 Task: Insert link (www.facebook.com) in text: visit our website.
Action: Mouse moved to (733, 359)
Screenshot: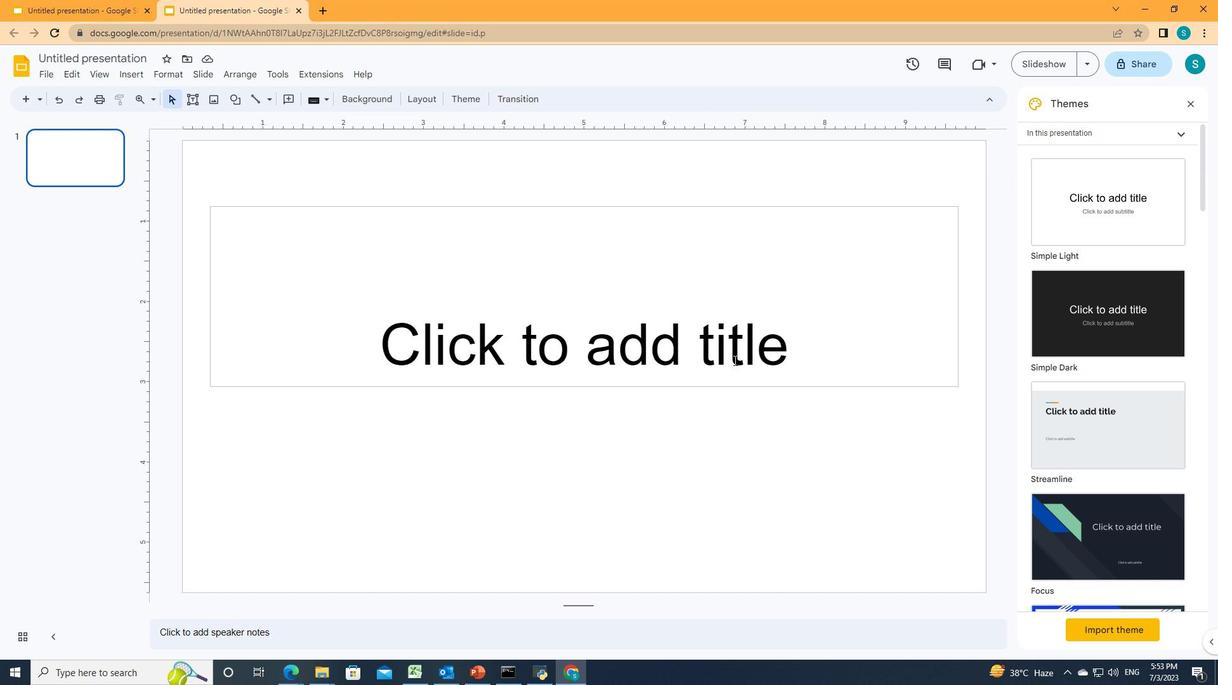 
Action: Mouse pressed left at (733, 359)
Screenshot: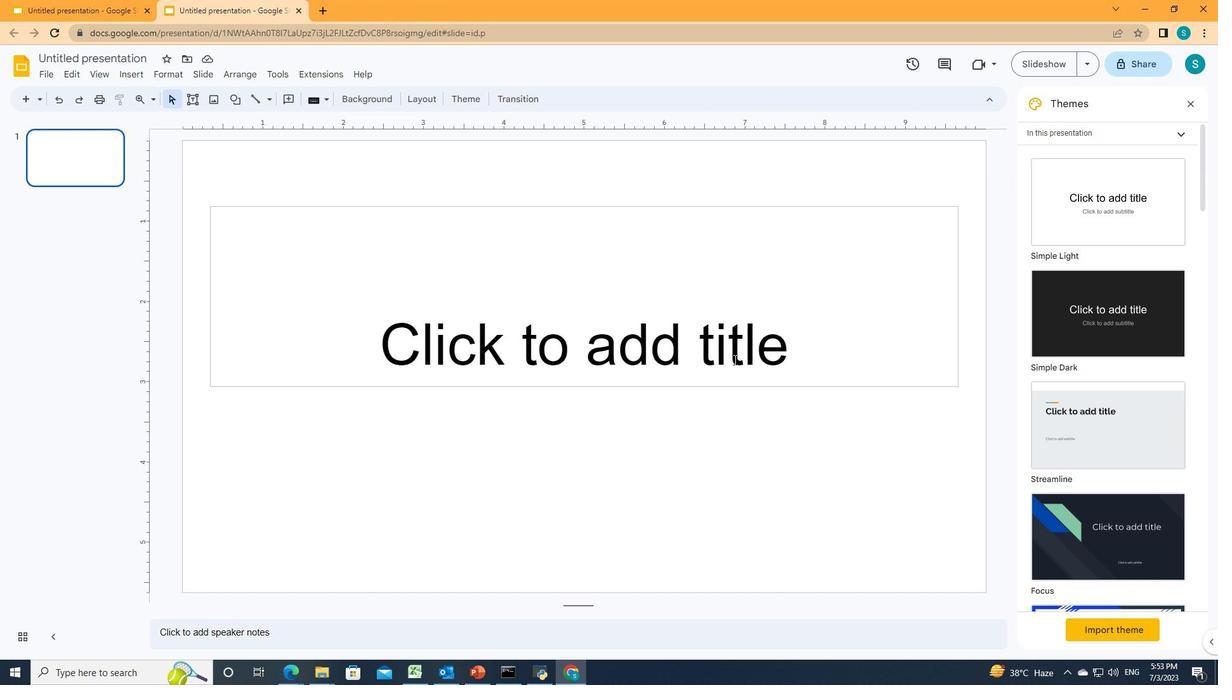 
Action: Mouse moved to (620, 98)
Screenshot: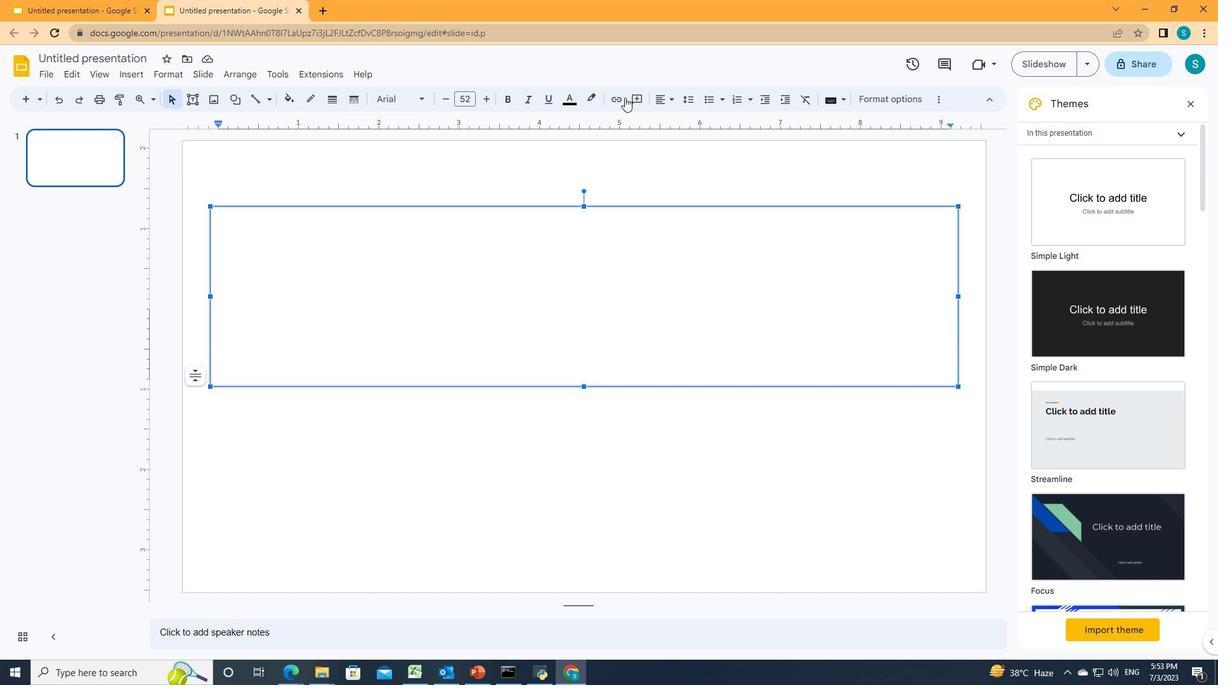 
Action: Mouse pressed left at (620, 98)
Screenshot: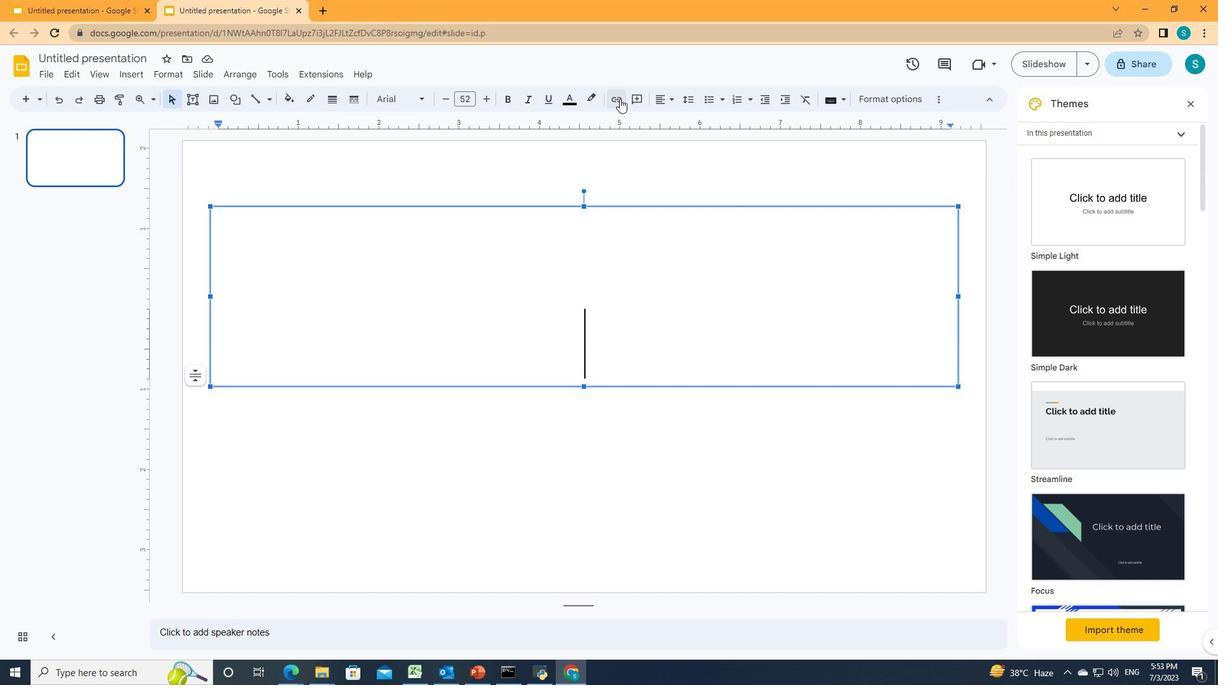 
Action: Mouse moved to (656, 383)
Screenshot: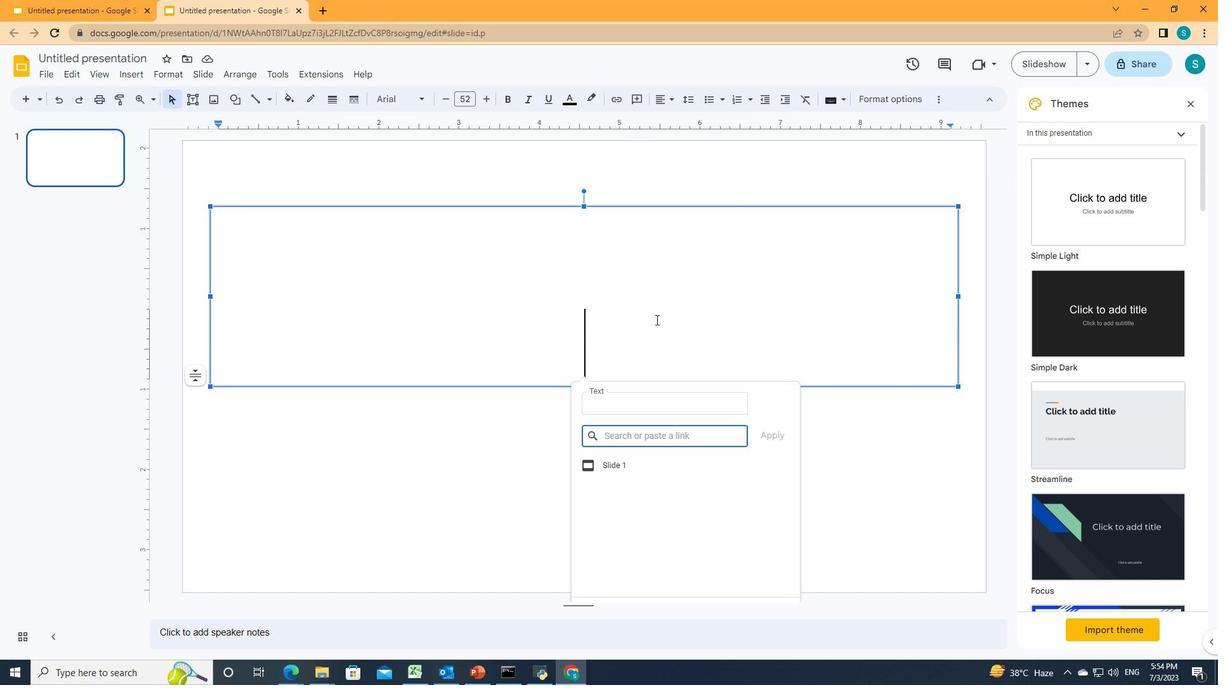 
Action: Key pressed www.facebook.com
Screenshot: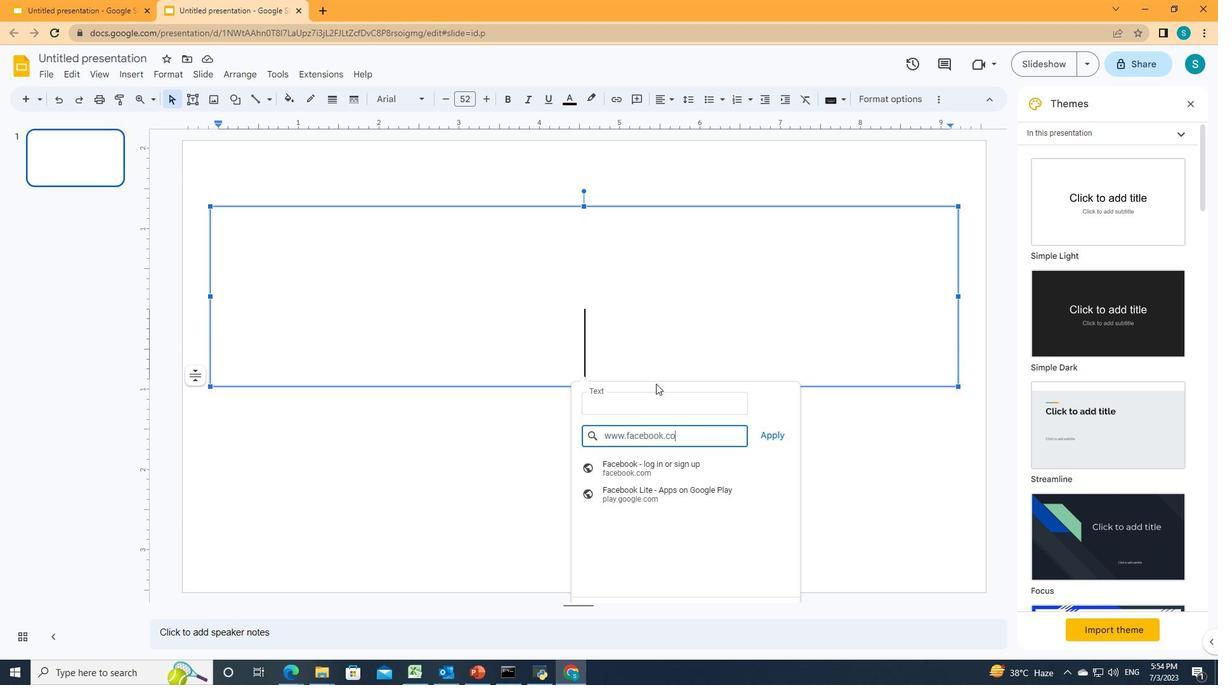 
Action: Mouse moved to (656, 399)
Screenshot: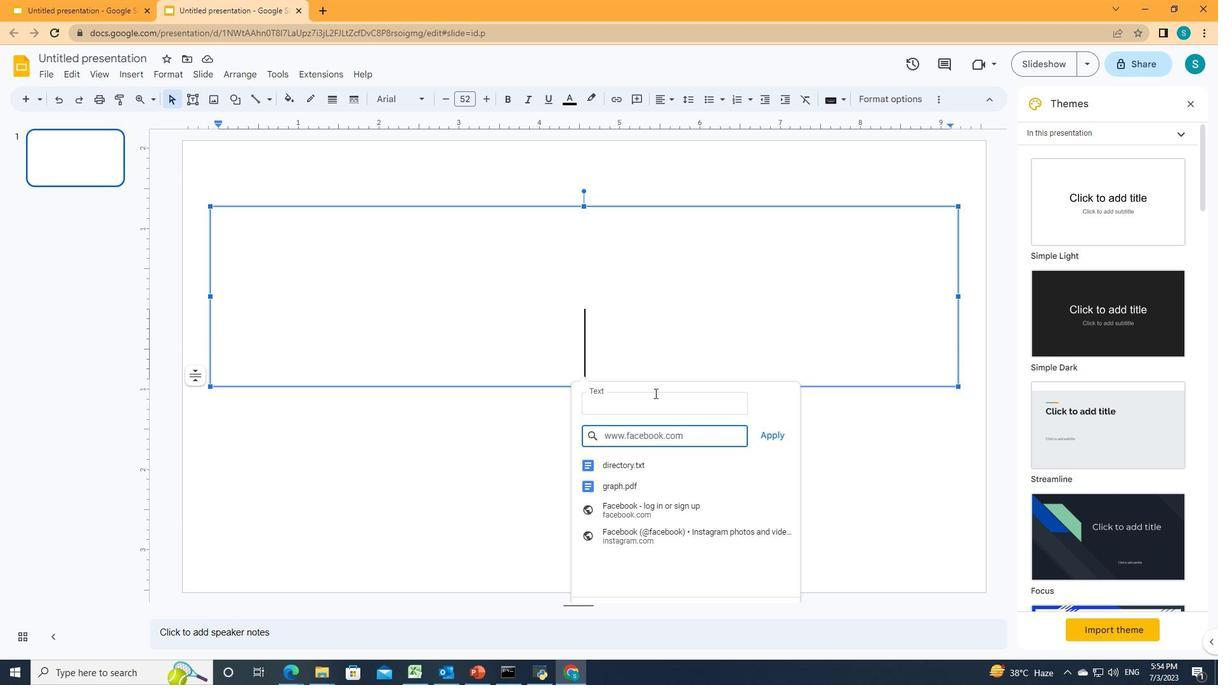 
Action: Mouse pressed left at (656, 399)
Screenshot: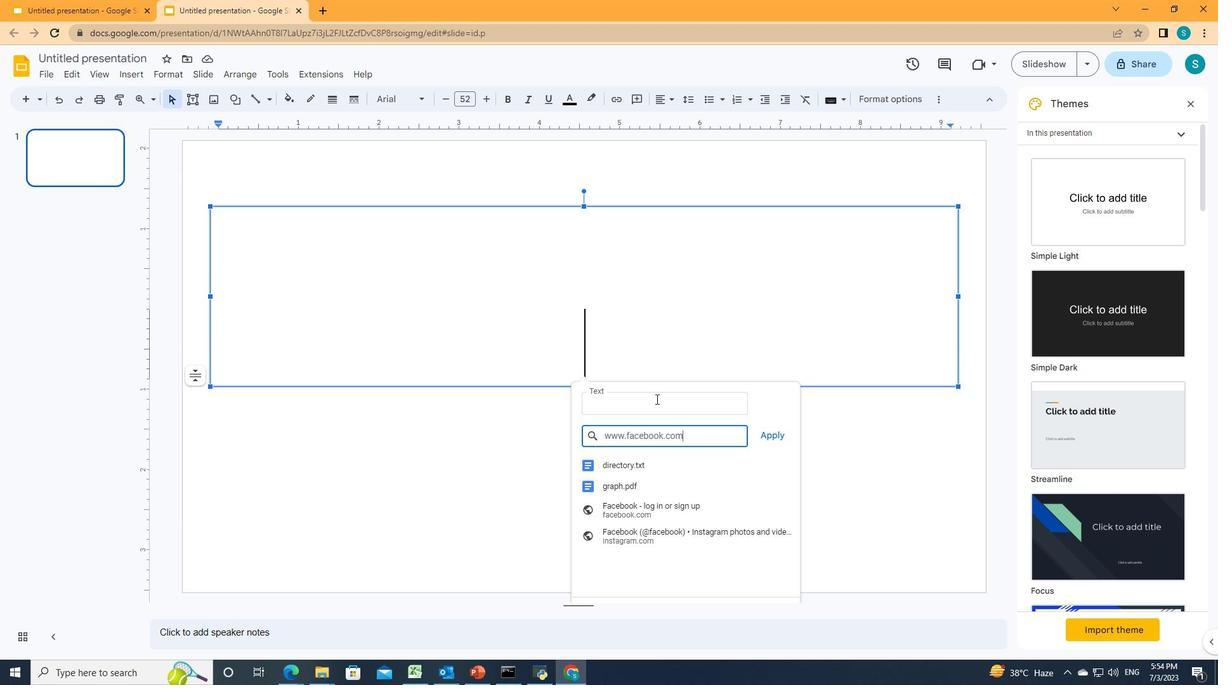 
Action: Key pressed visit<Key.space>our<Key.space>website
Screenshot: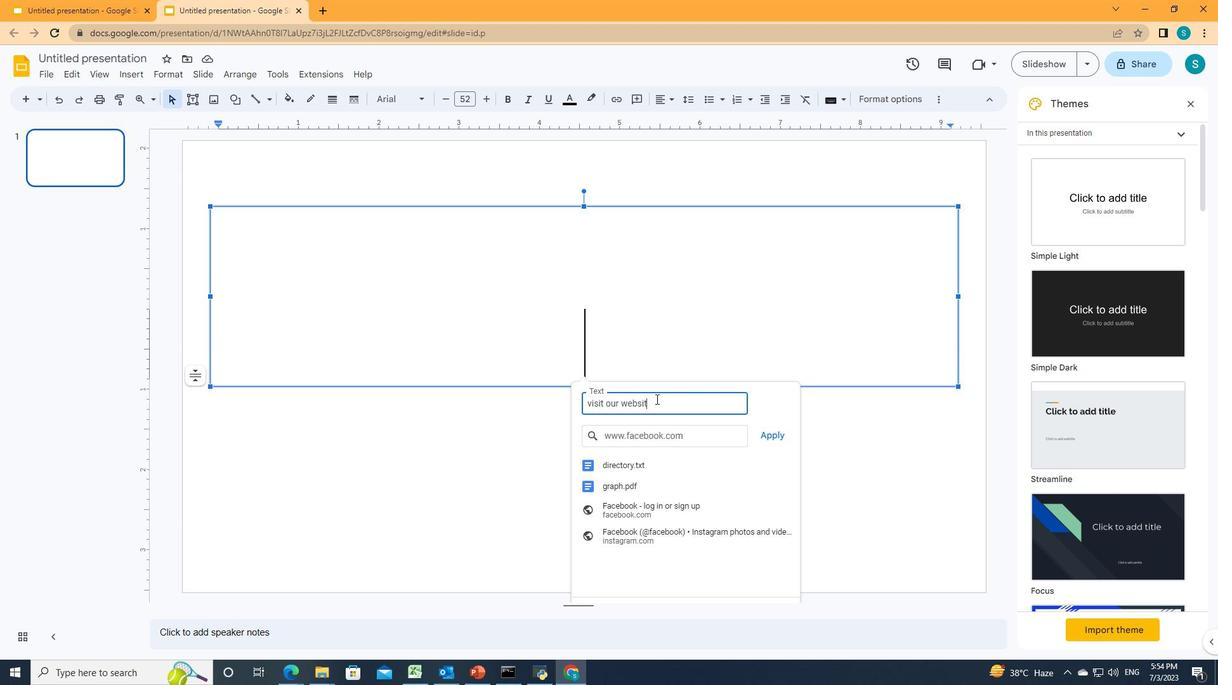 
Action: Mouse moved to (774, 435)
Screenshot: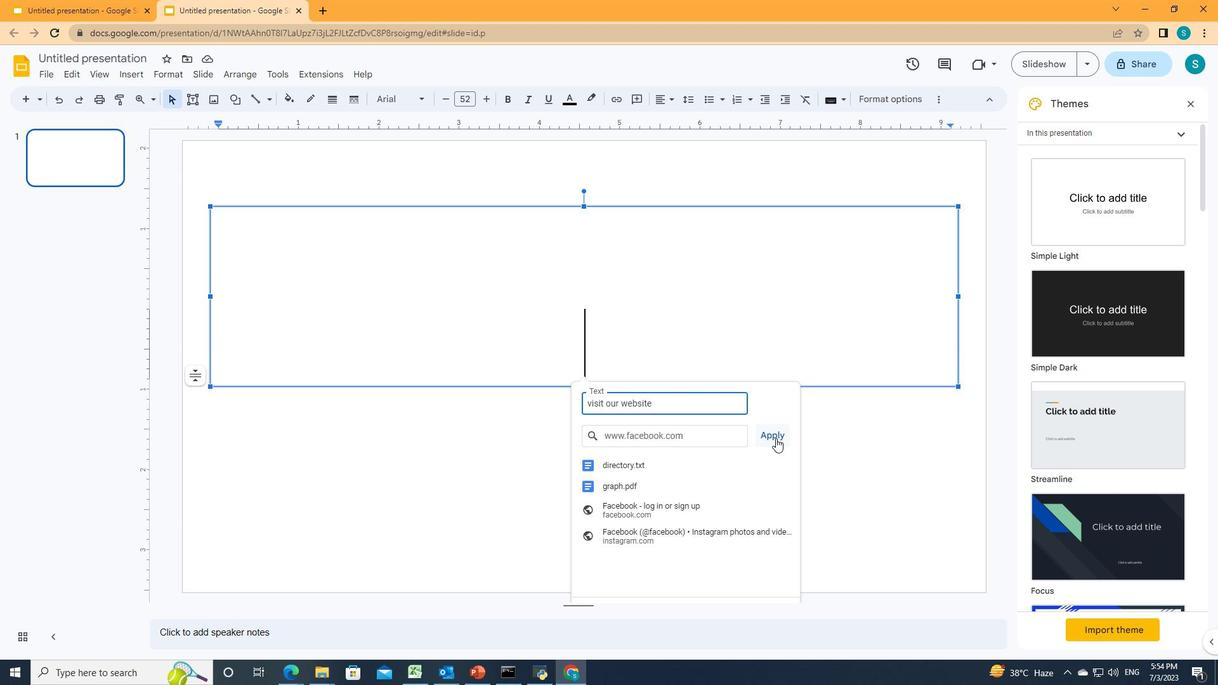 
Action: Mouse pressed left at (774, 435)
Screenshot: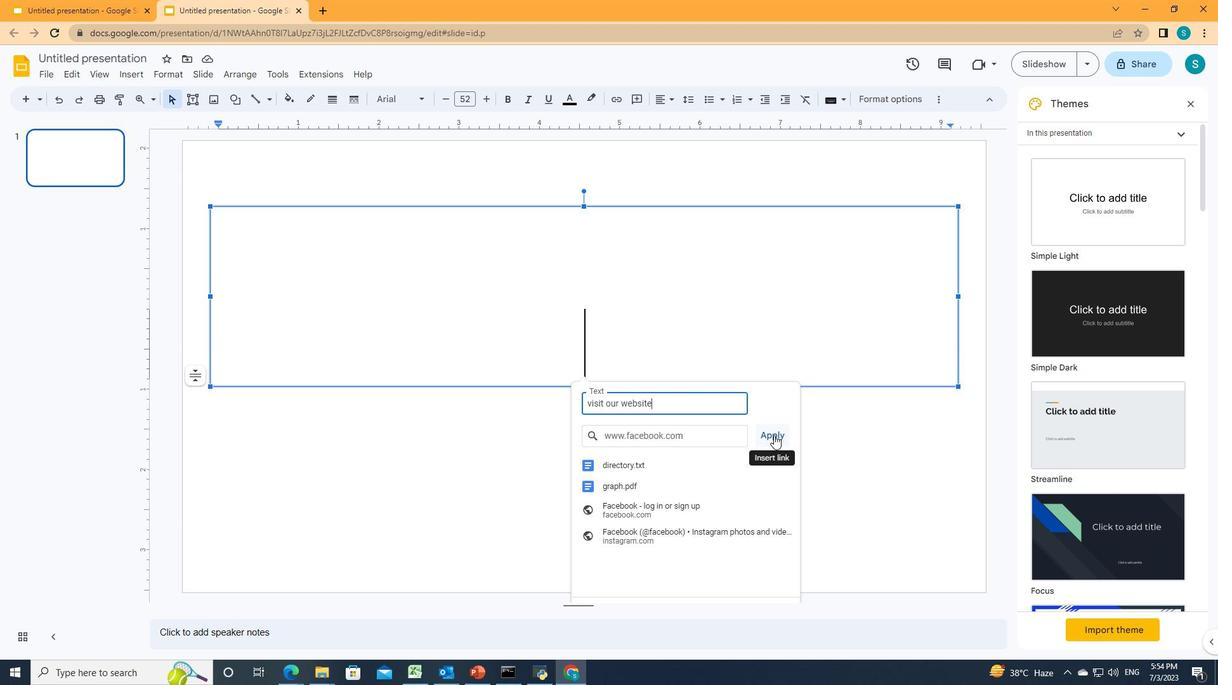 
